 Task: Measure the distance between Portland and Seattle.
Action: Mouse moved to (321, 64)
Screenshot: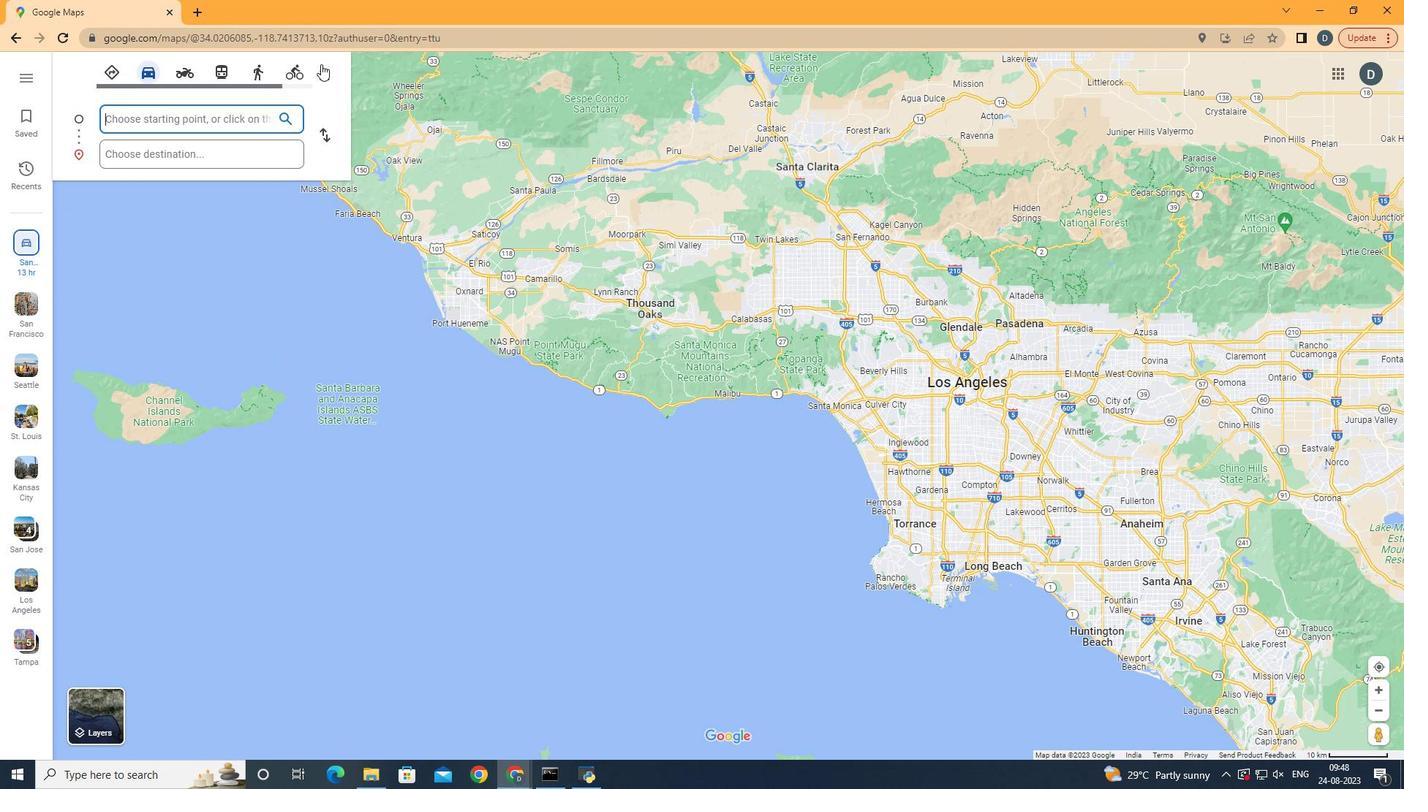 
Action: Mouse pressed left at (321, 64)
Screenshot: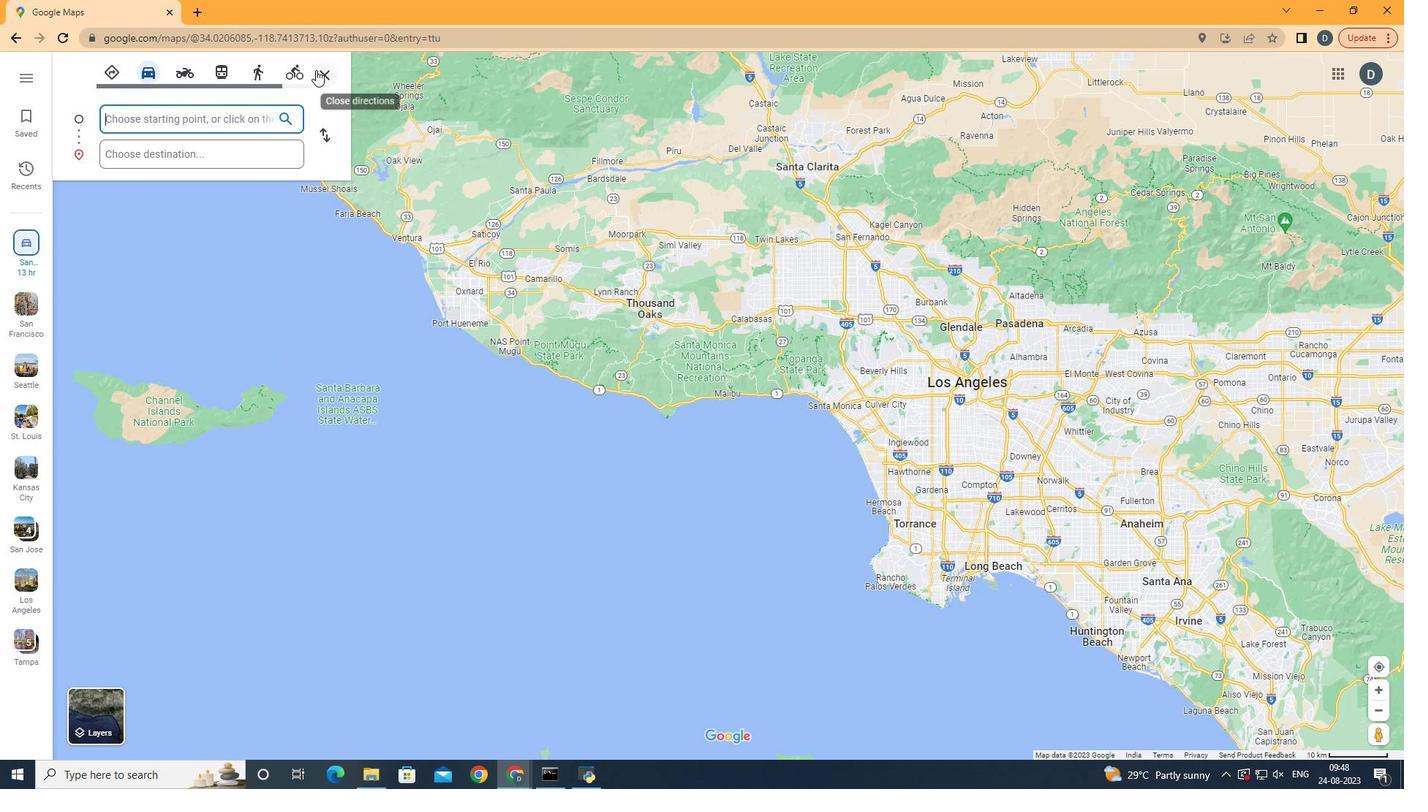 
Action: Mouse moved to (186, 122)
Screenshot: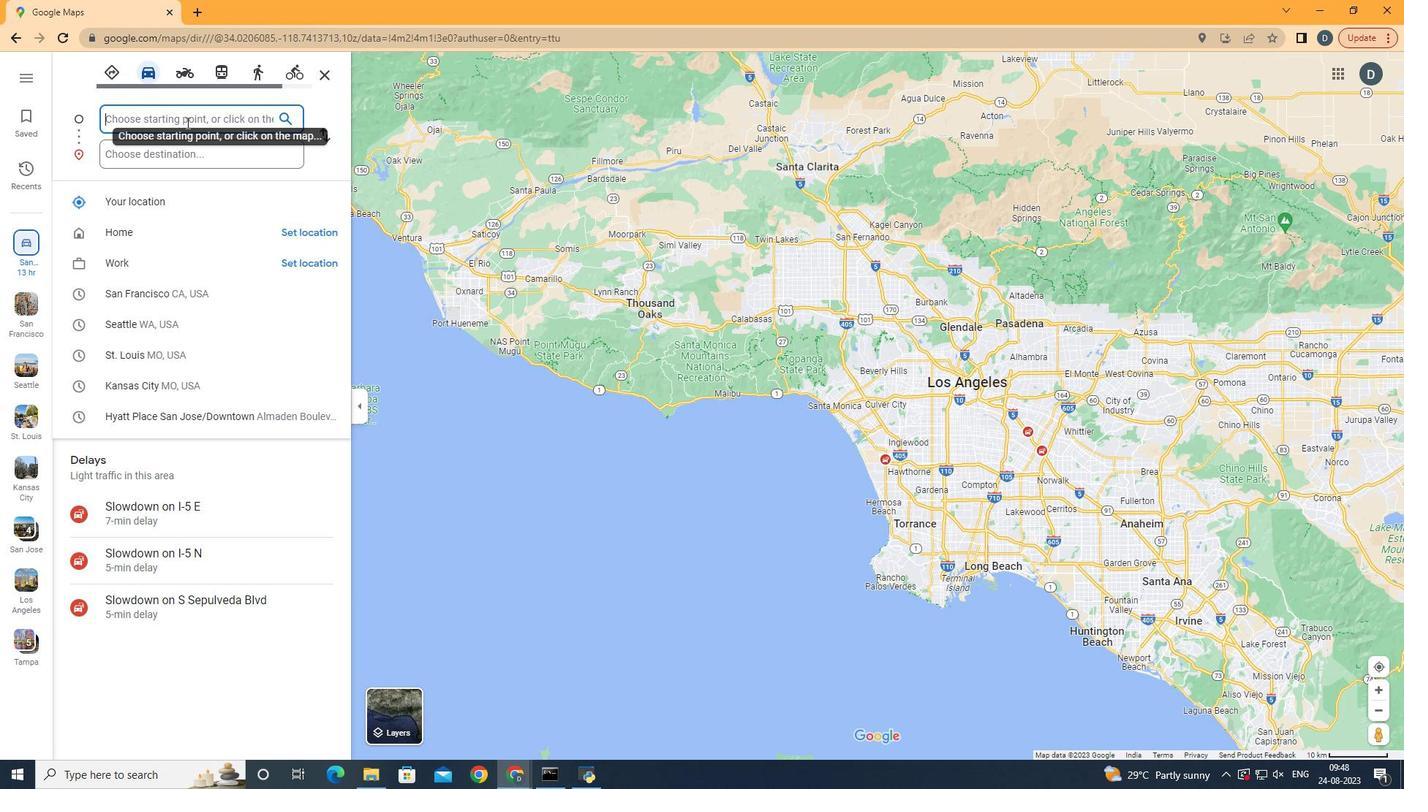 
Action: Mouse pressed left at (186, 122)
Screenshot: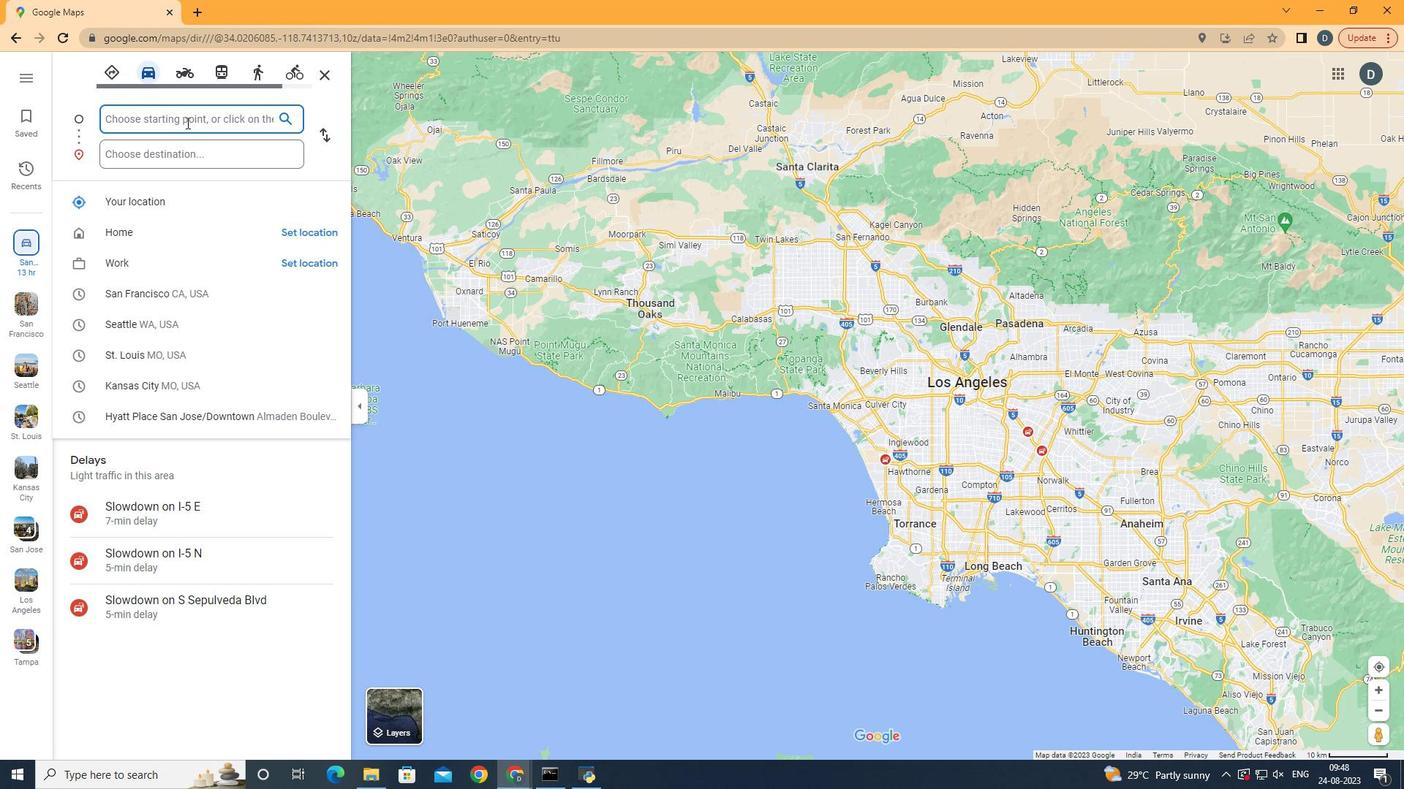 
Action: Key pressed <Key.shift>Portland
Screenshot: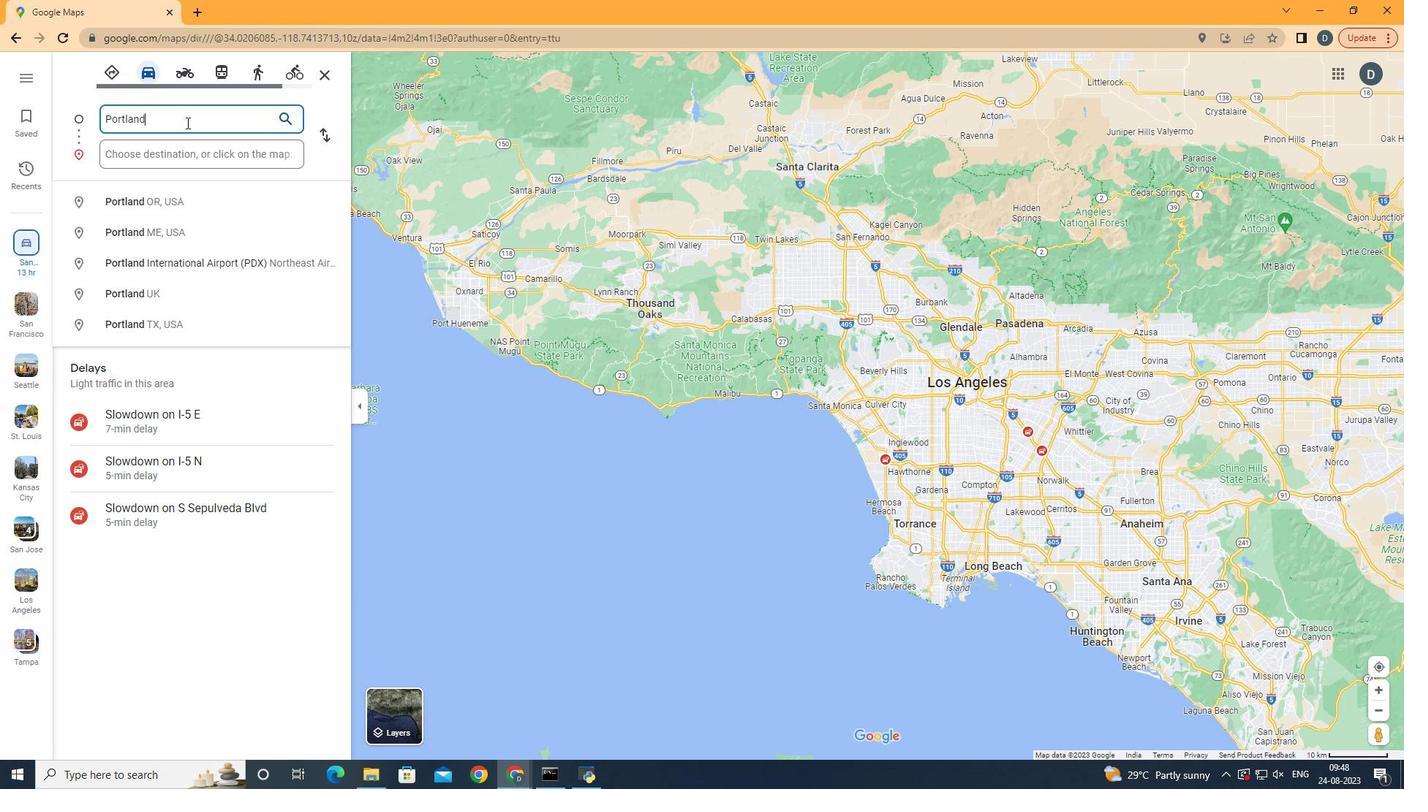 
Action: Mouse moved to (187, 149)
Screenshot: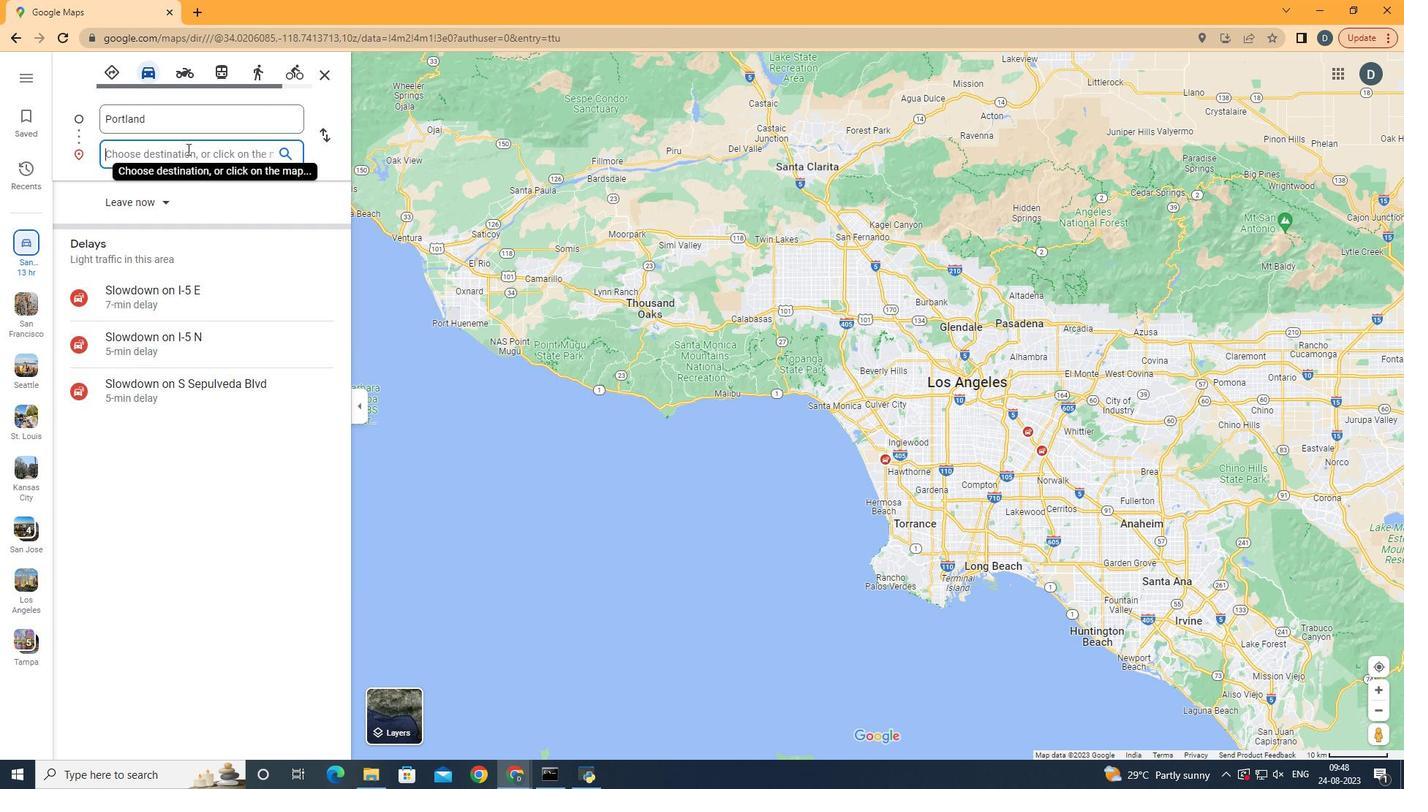 
Action: Mouse pressed left at (187, 149)
Screenshot: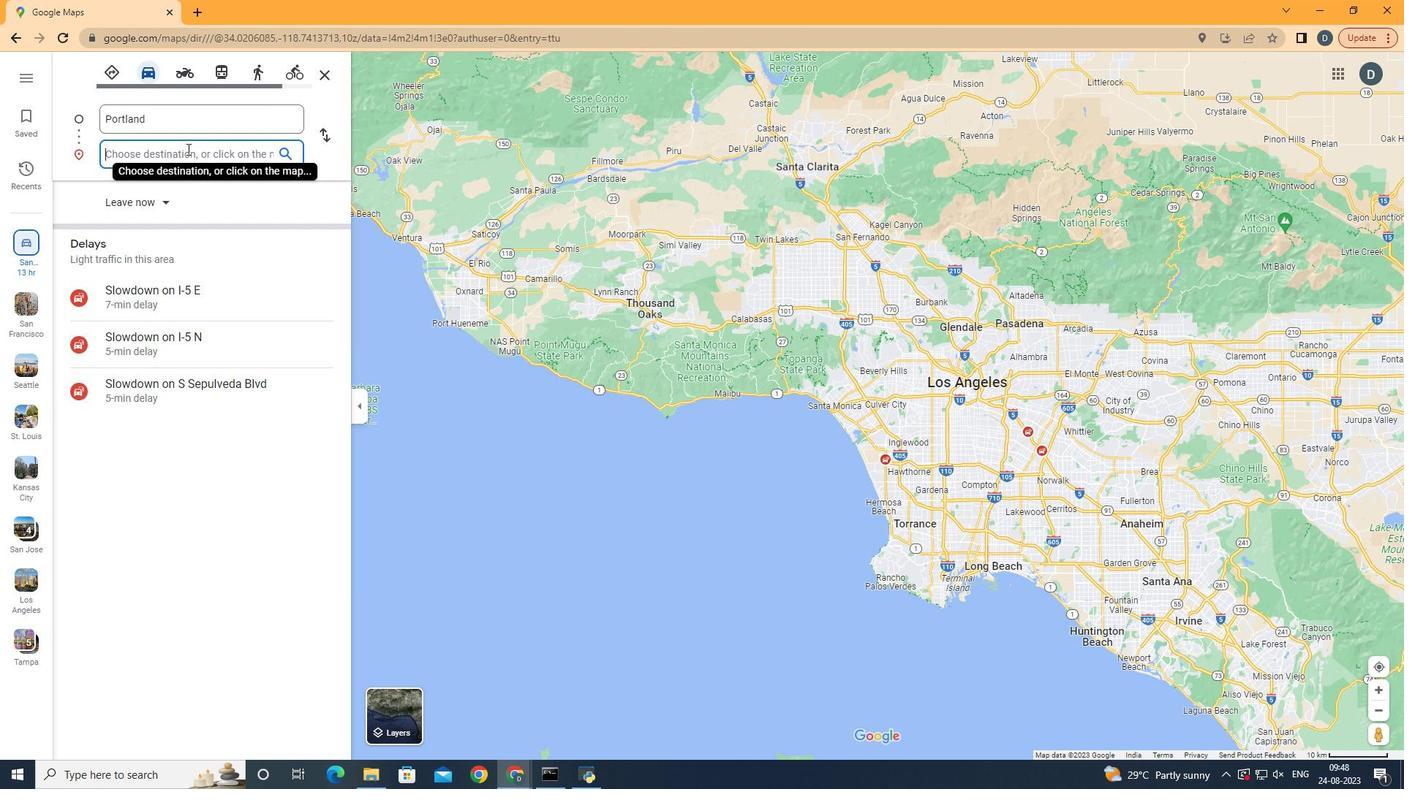 
Action: Mouse moved to (187, 149)
Screenshot: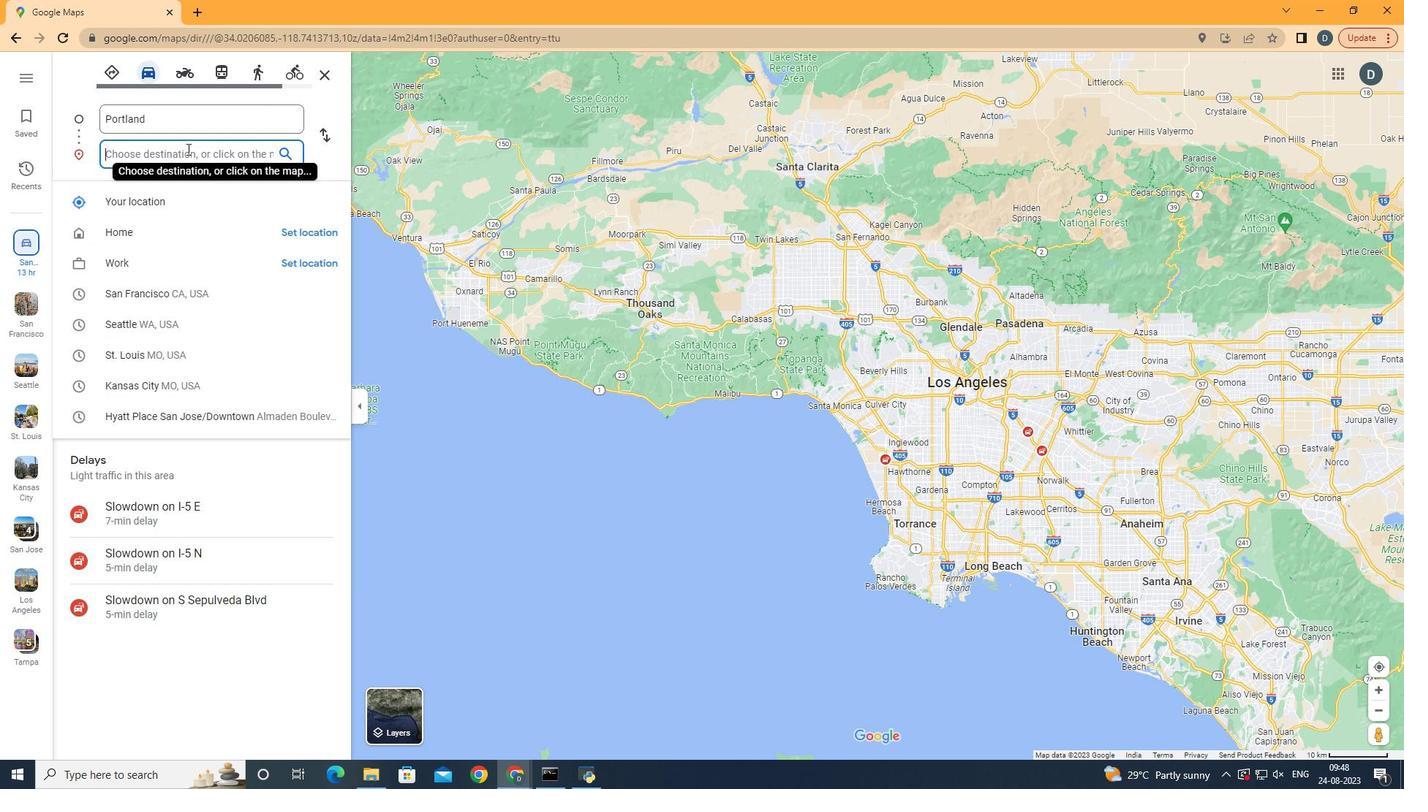 
Action: Key pressed <Key.shift><Key.shift><Key.shift><Key.shift>Seattle
Screenshot: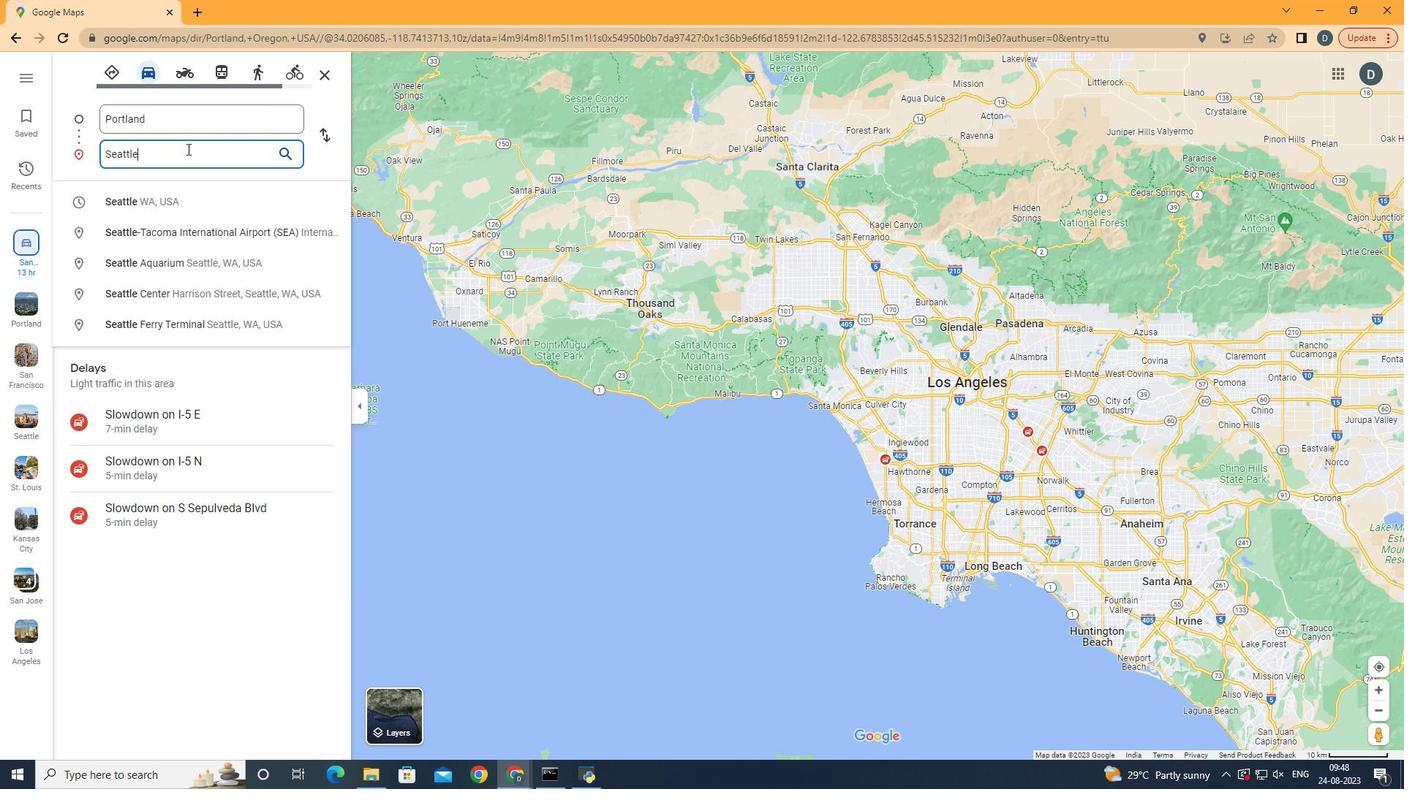 
Action: Mouse moved to (212, 202)
Screenshot: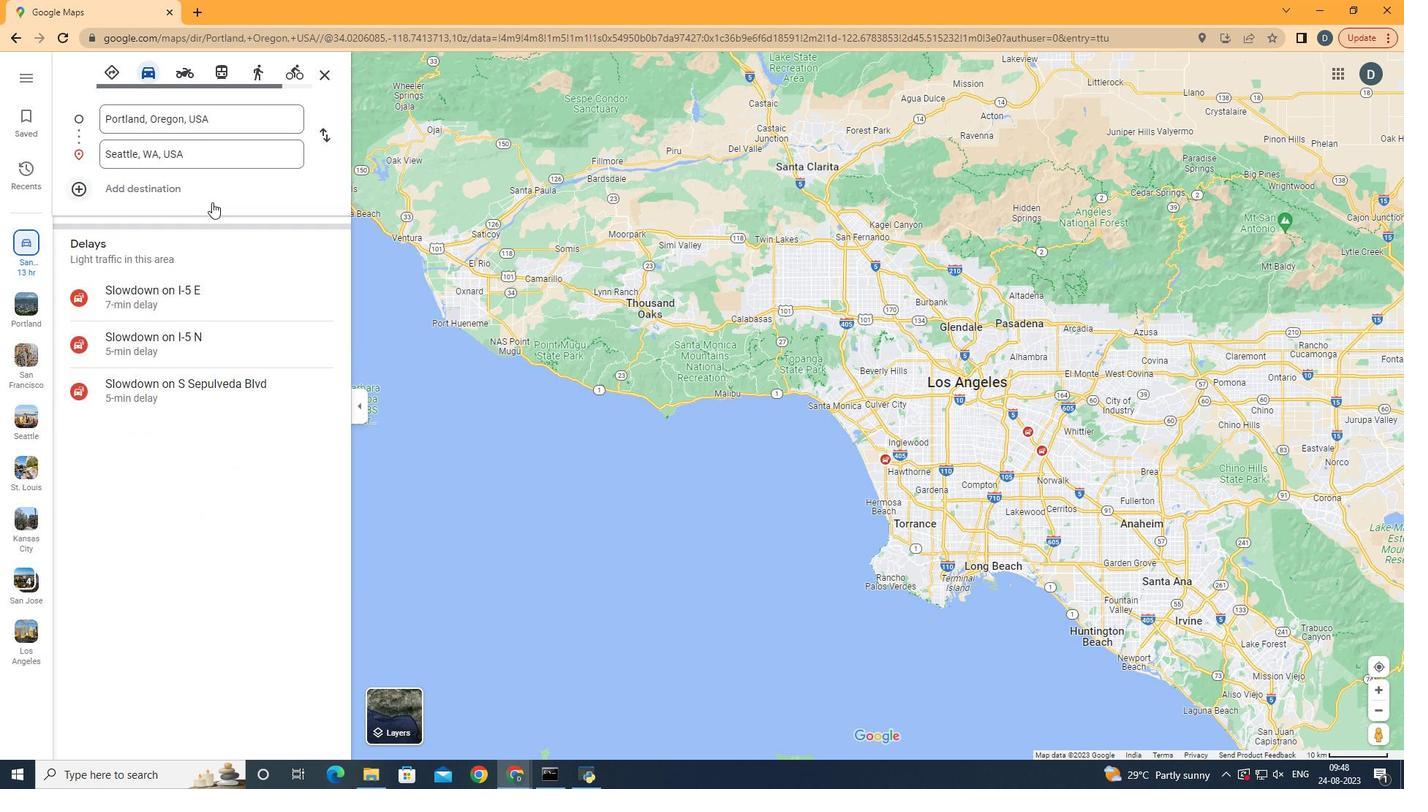 
Action: Mouse pressed left at (212, 202)
Screenshot: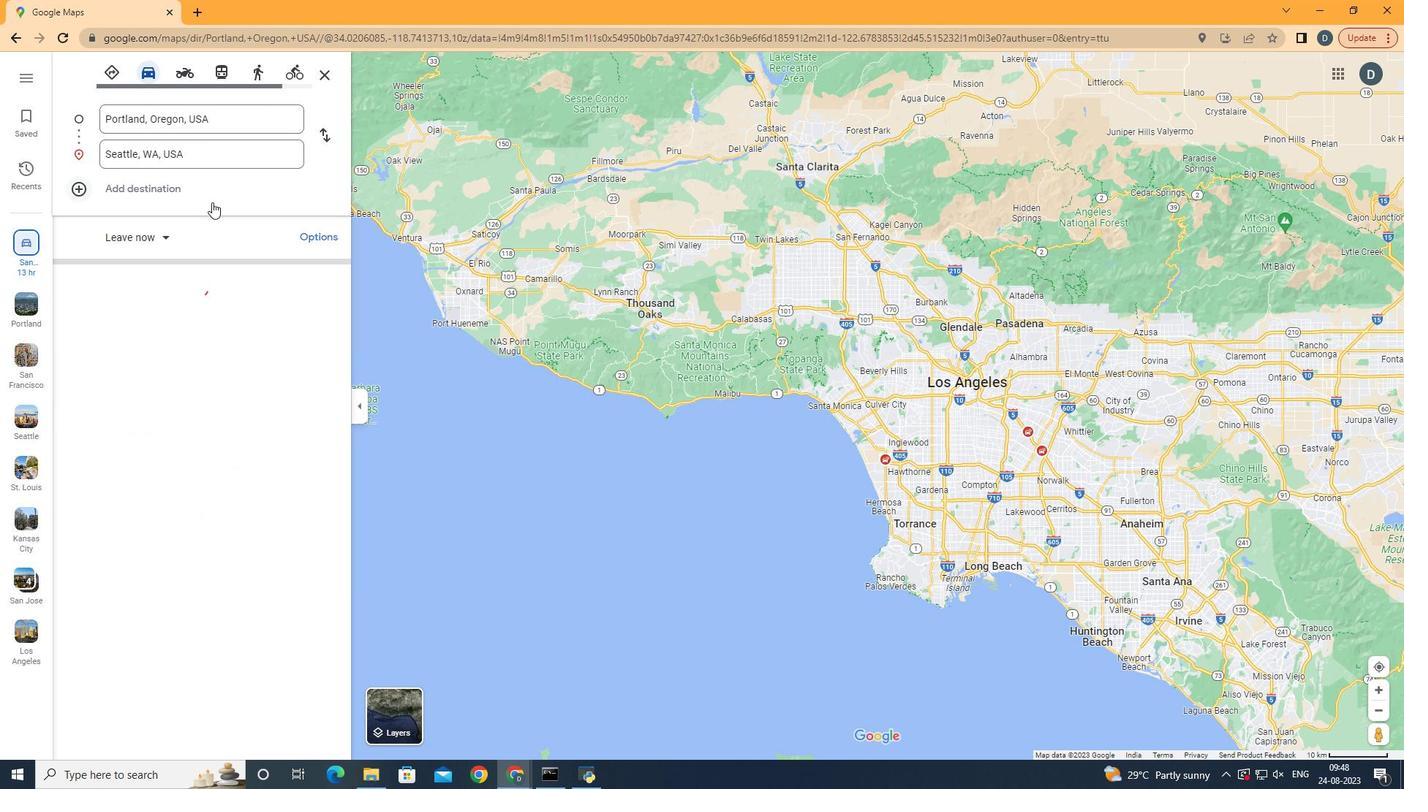 
Action: Mouse moved to (636, 728)
Screenshot: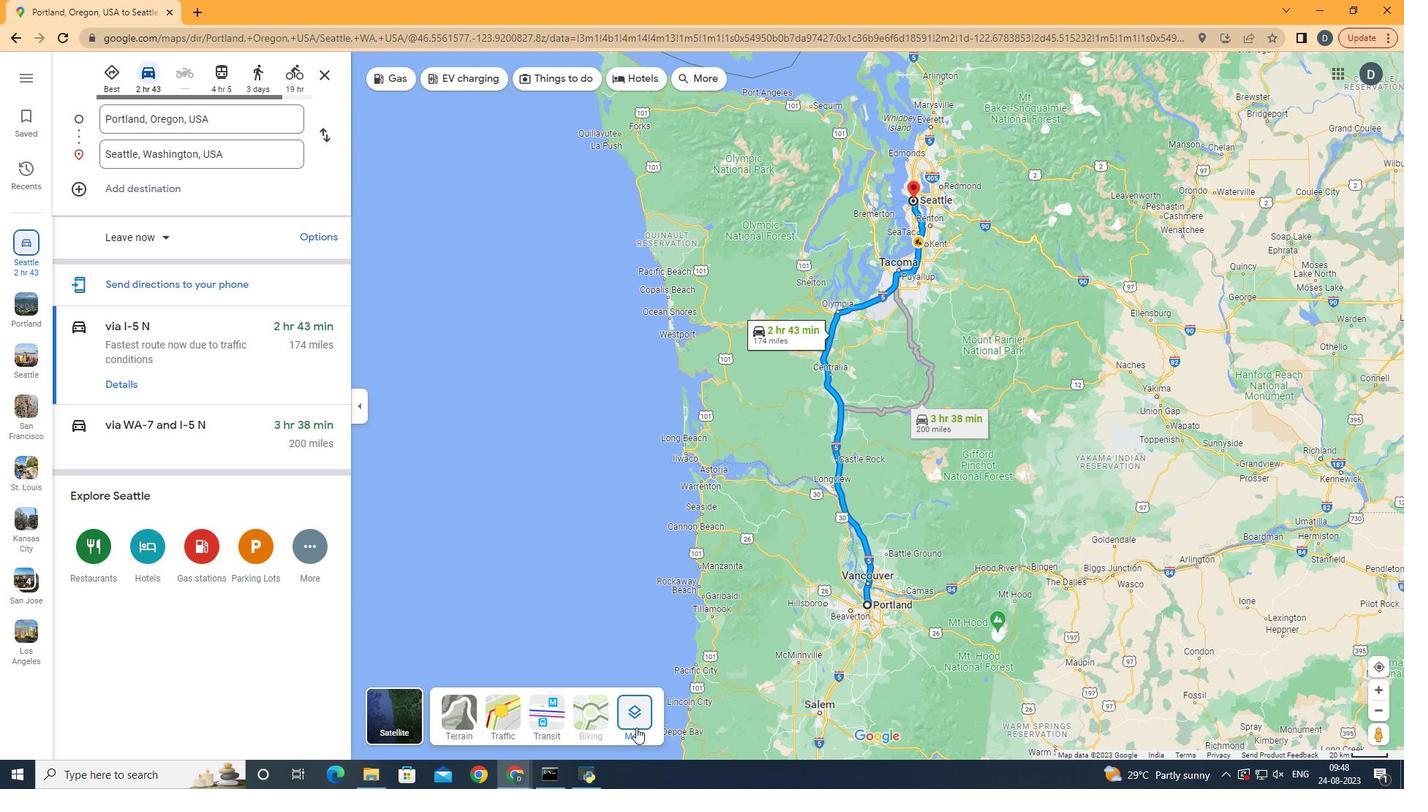 
Action: Mouse pressed left at (636, 728)
Screenshot: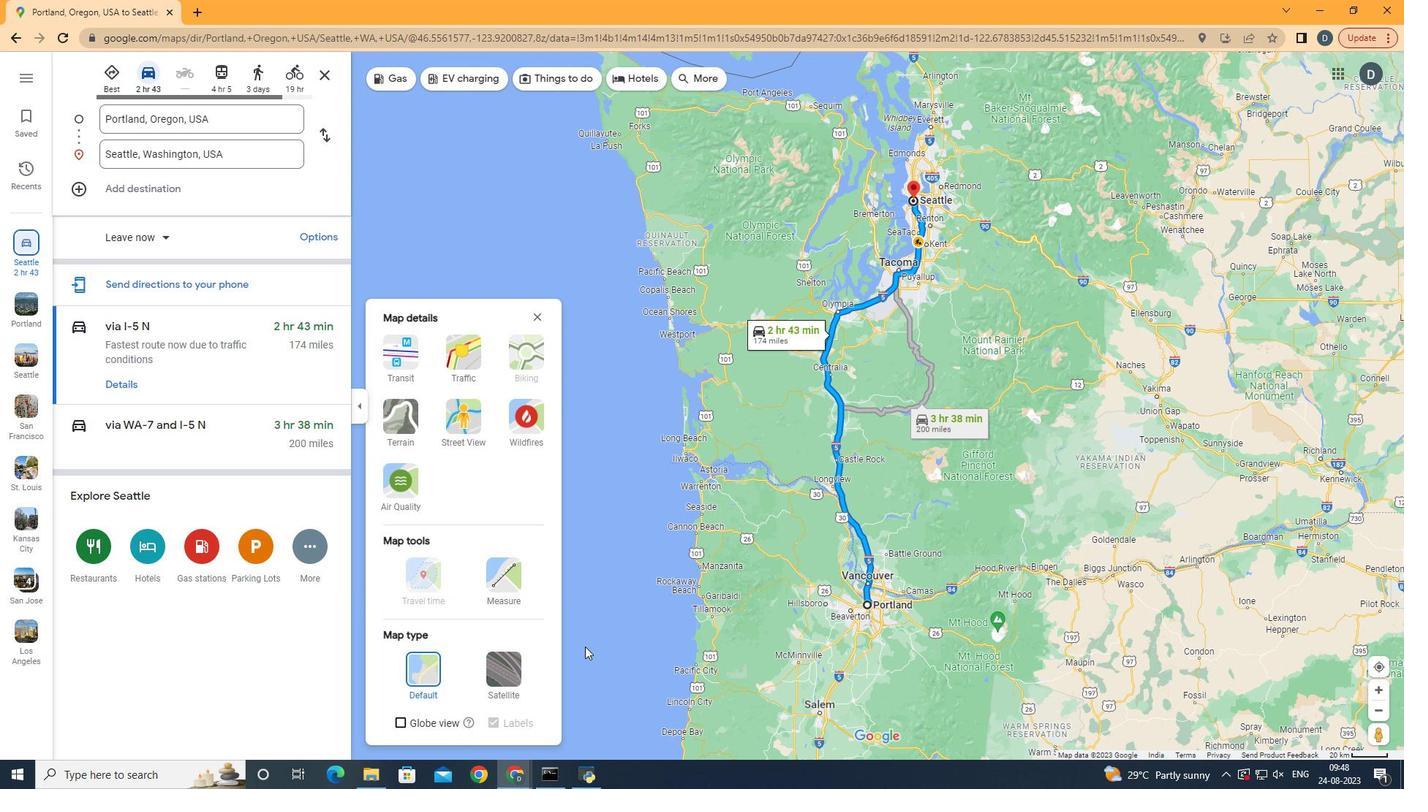 
Action: Mouse moved to (495, 562)
Screenshot: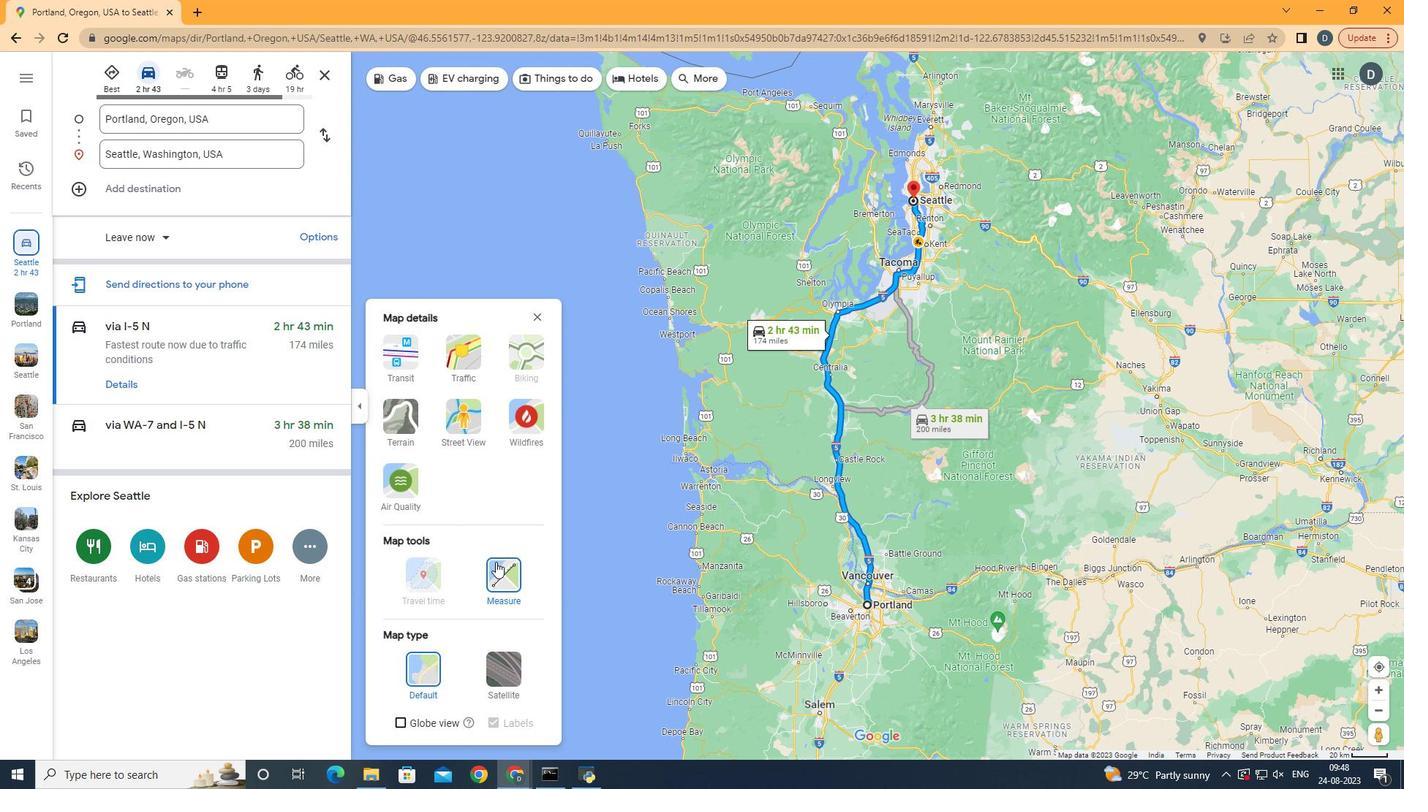 
Action: Mouse pressed left at (495, 562)
Screenshot: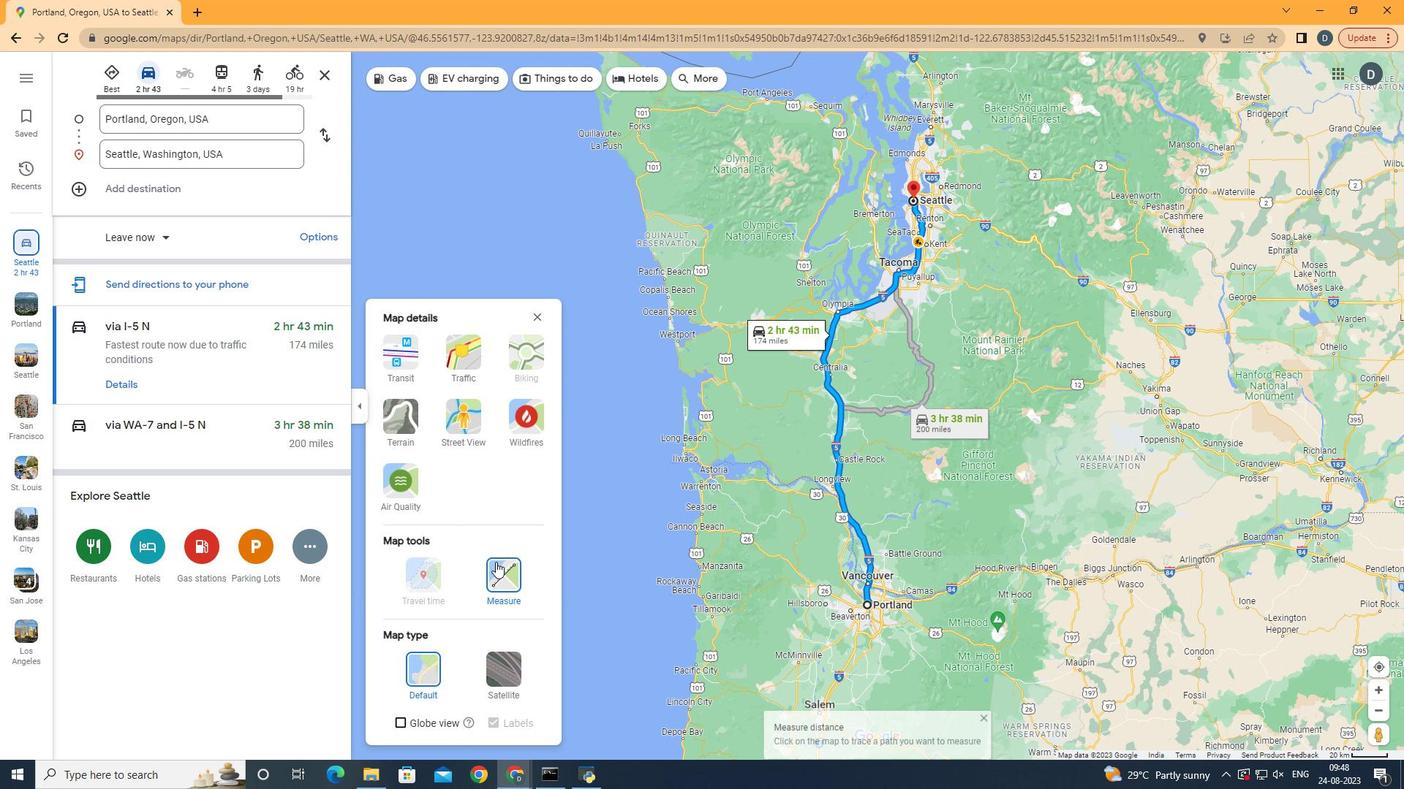 
Action: Mouse moved to (868, 605)
Screenshot: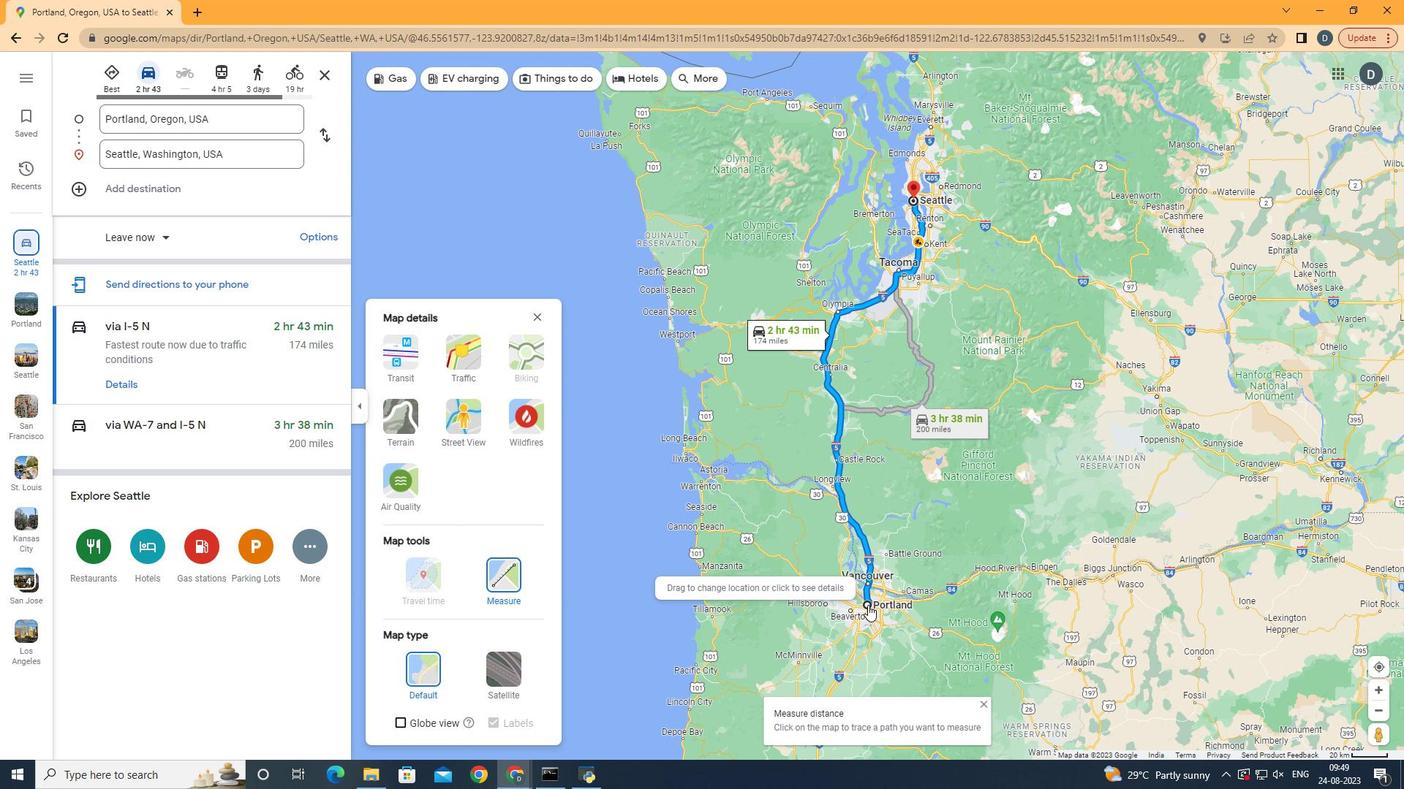 
Action: Mouse pressed left at (868, 605)
Screenshot: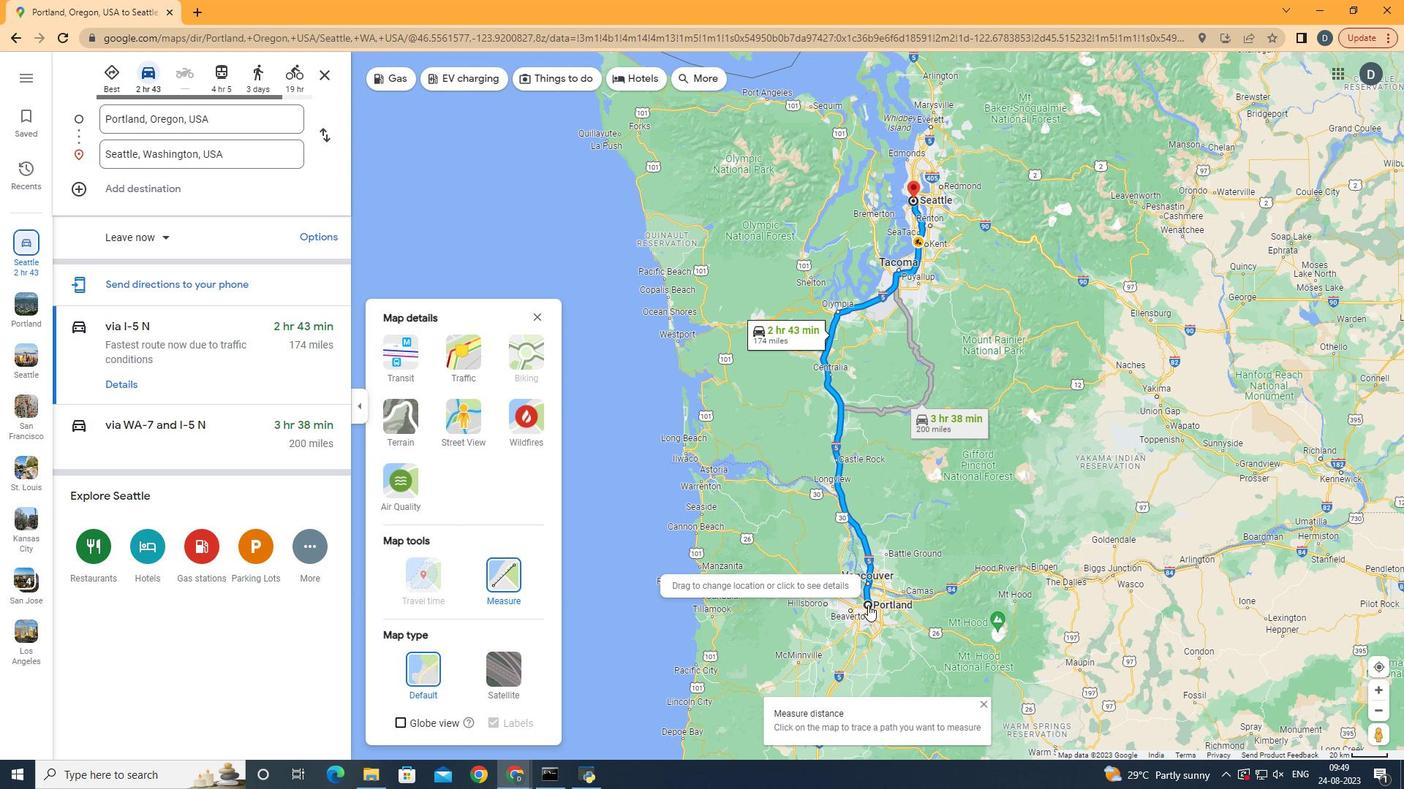 
Action: Mouse moved to (912, 198)
Screenshot: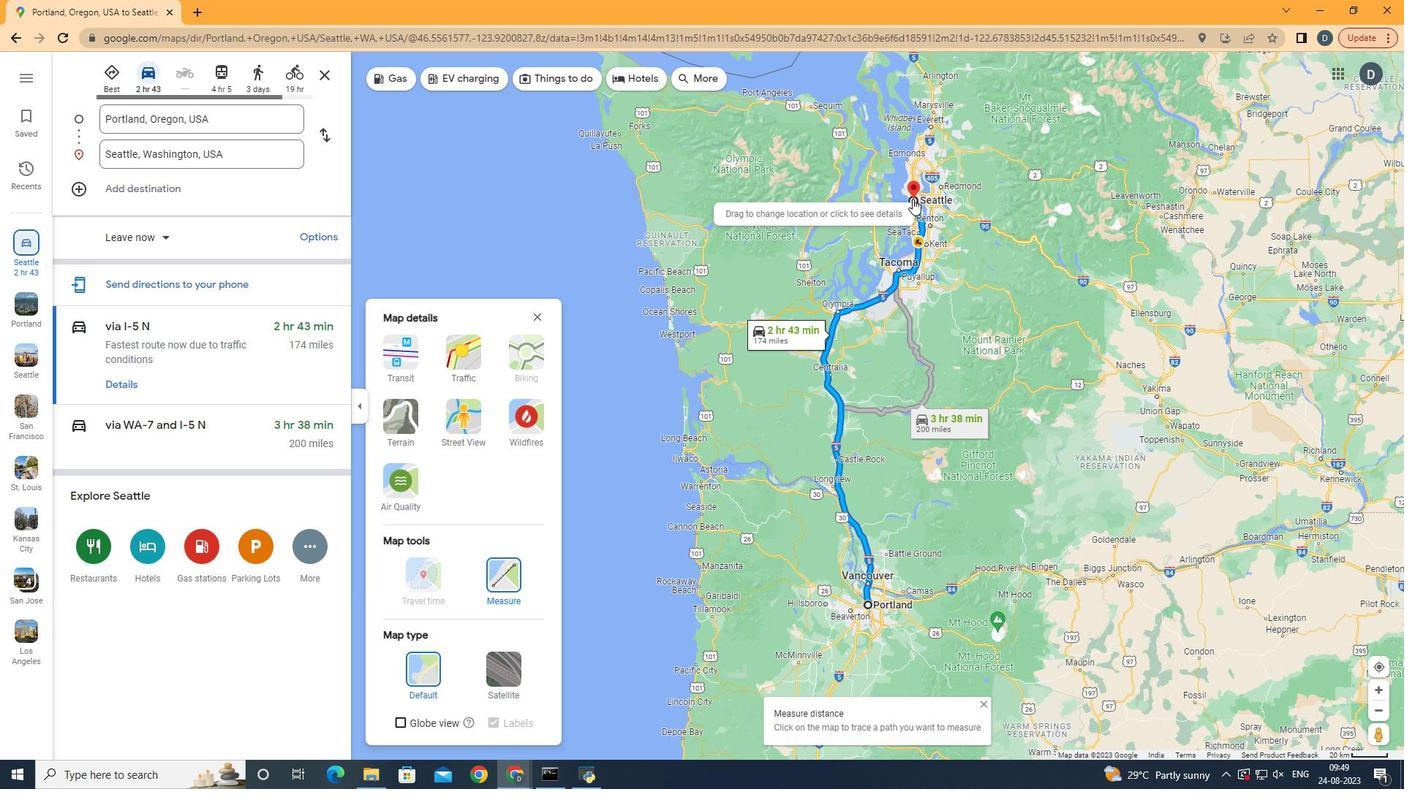 
Action: Mouse pressed left at (912, 198)
Screenshot: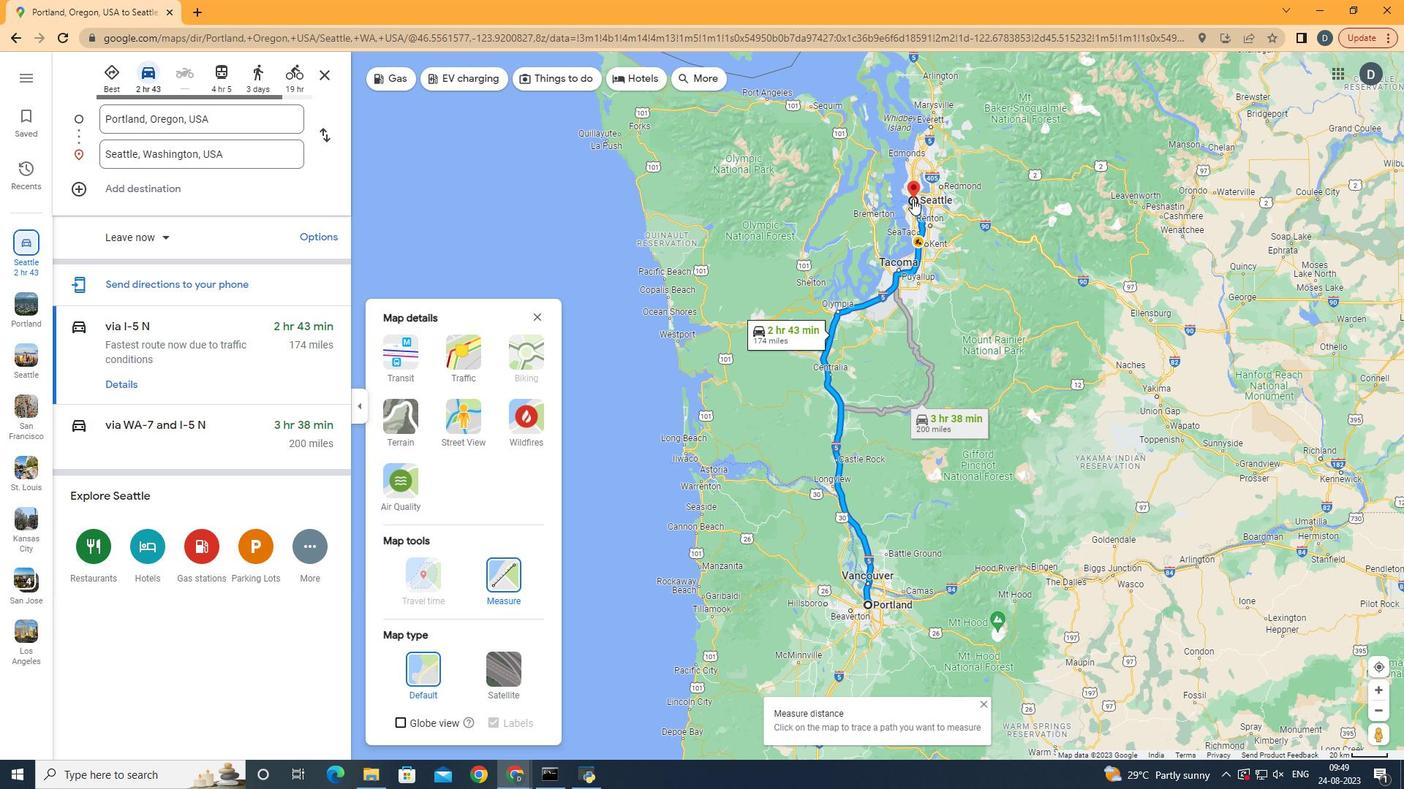 
Action: Mouse moved to (939, 731)
Screenshot: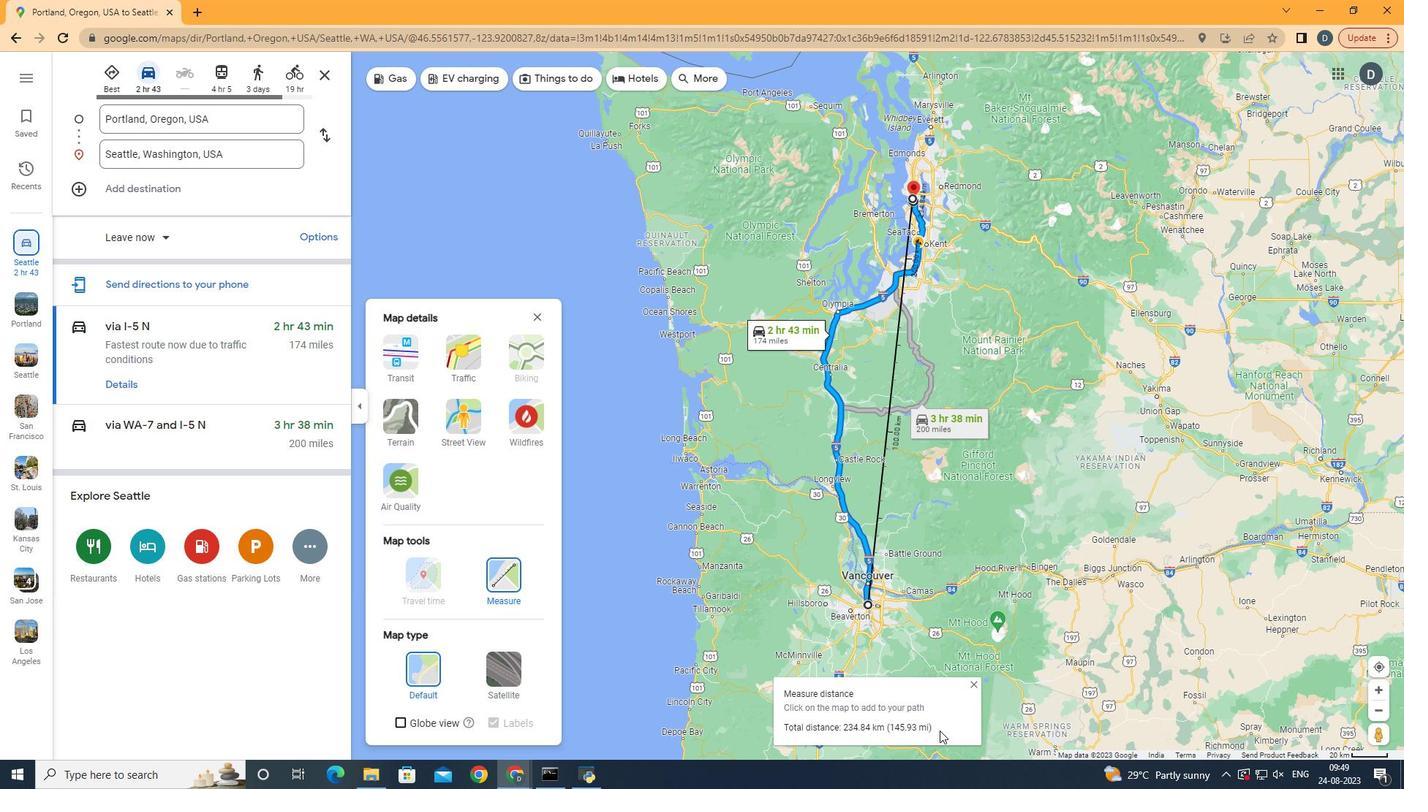 
